 Task: Learn more about a career.
Action: Mouse moved to (846, 106)
Screenshot: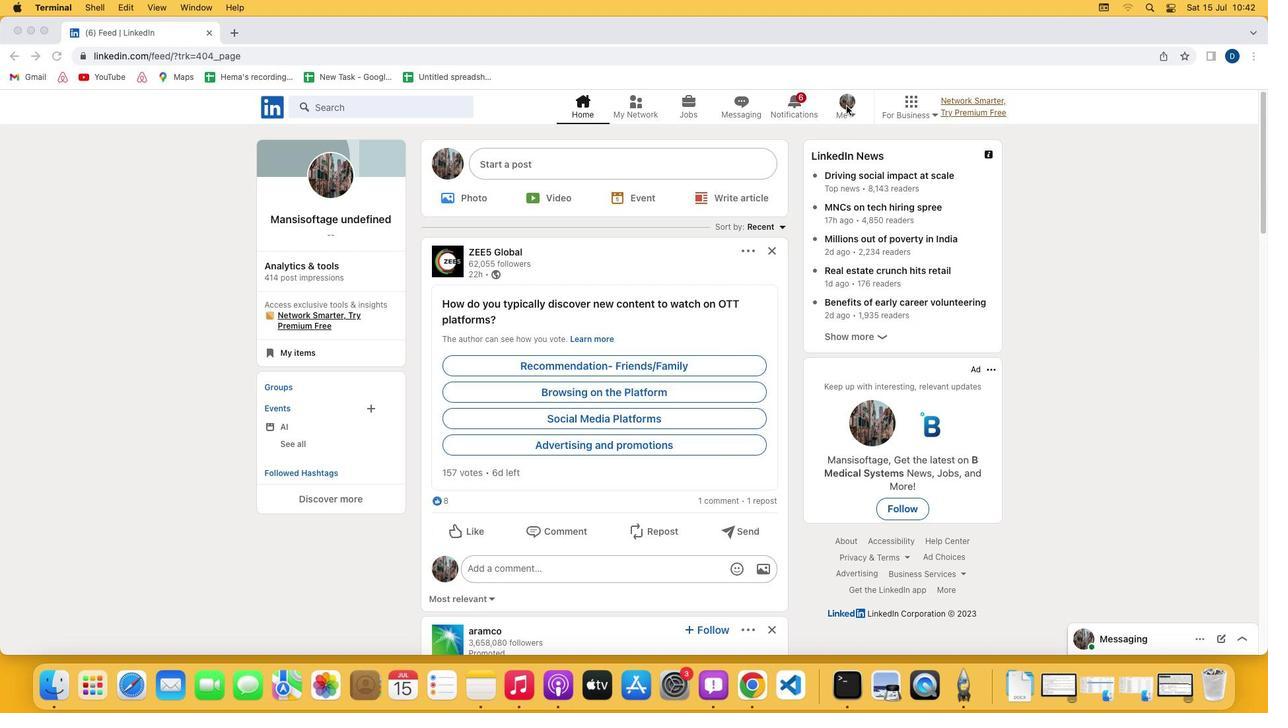 
Action: Mouse pressed left at (846, 106)
Screenshot: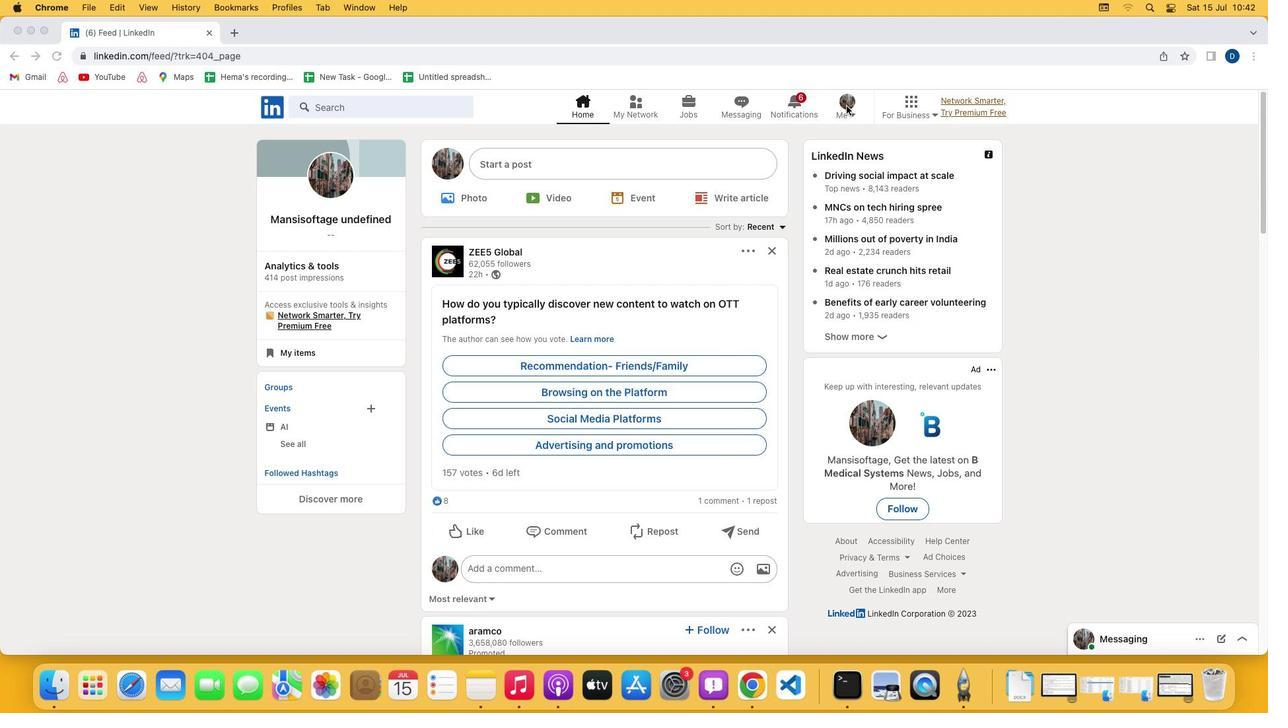 
Action: Mouse pressed left at (846, 106)
Screenshot: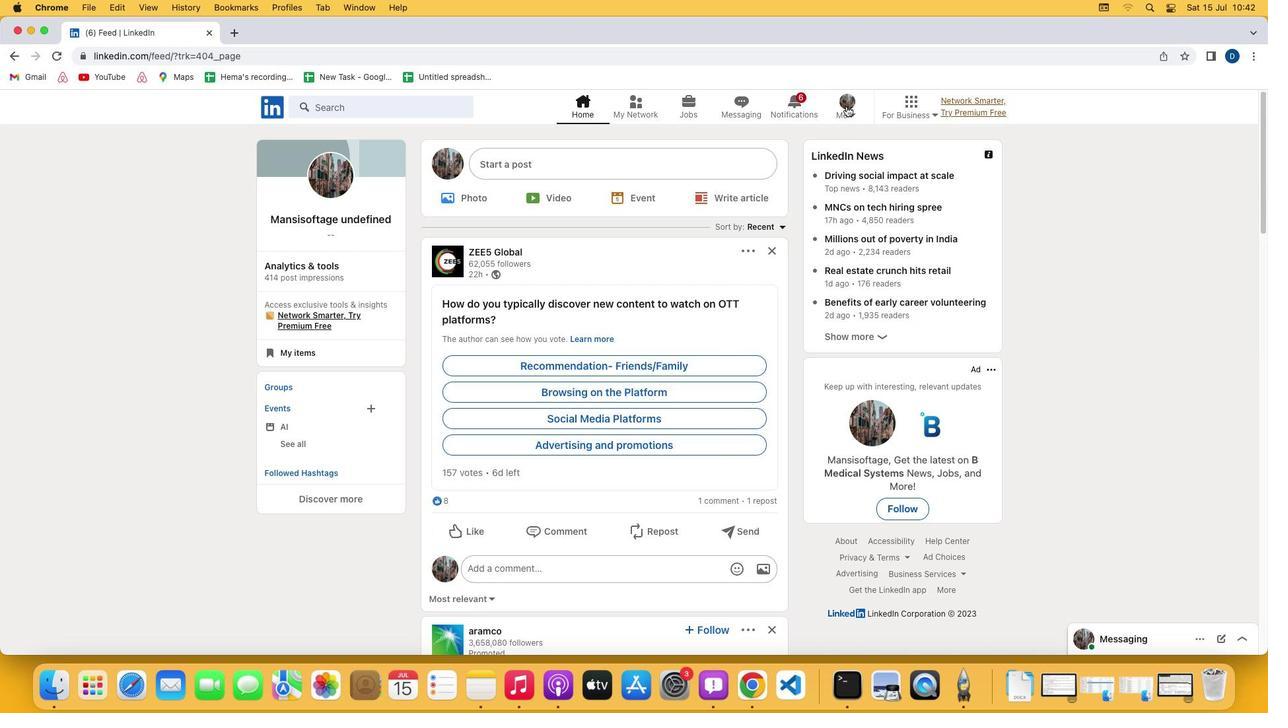 
Action: Mouse moved to (756, 249)
Screenshot: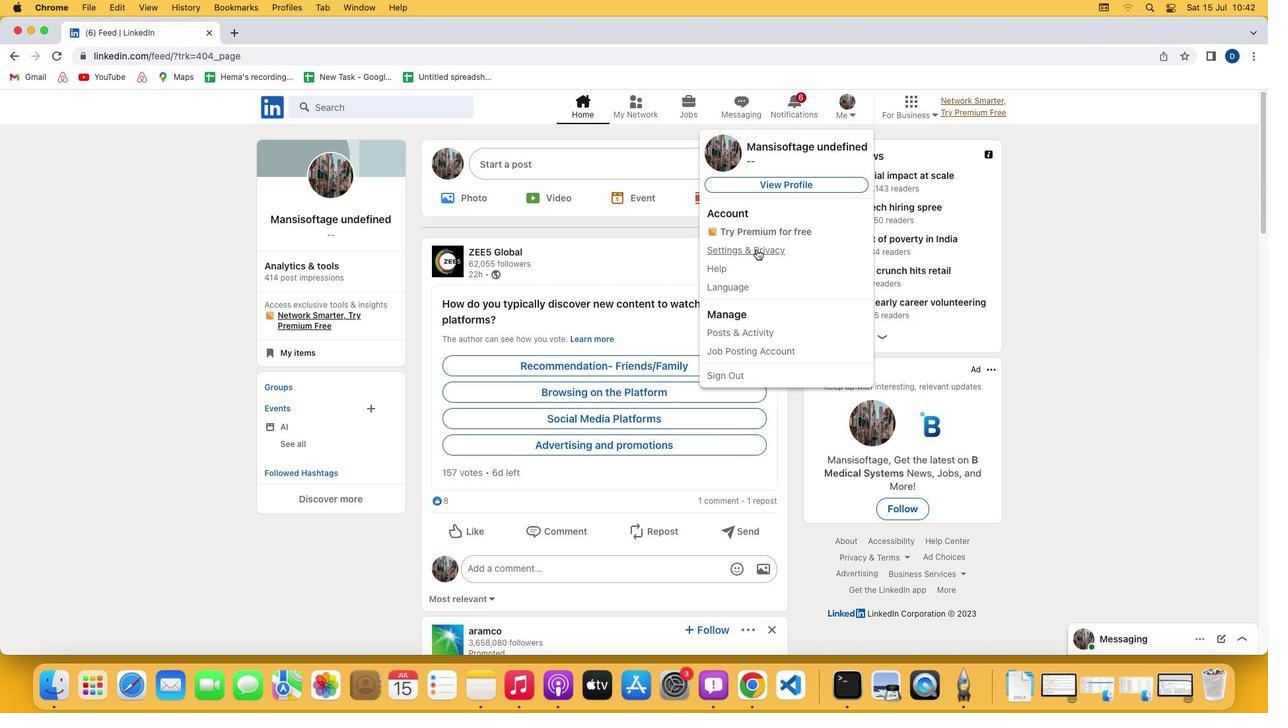 
Action: Mouse pressed left at (756, 249)
Screenshot: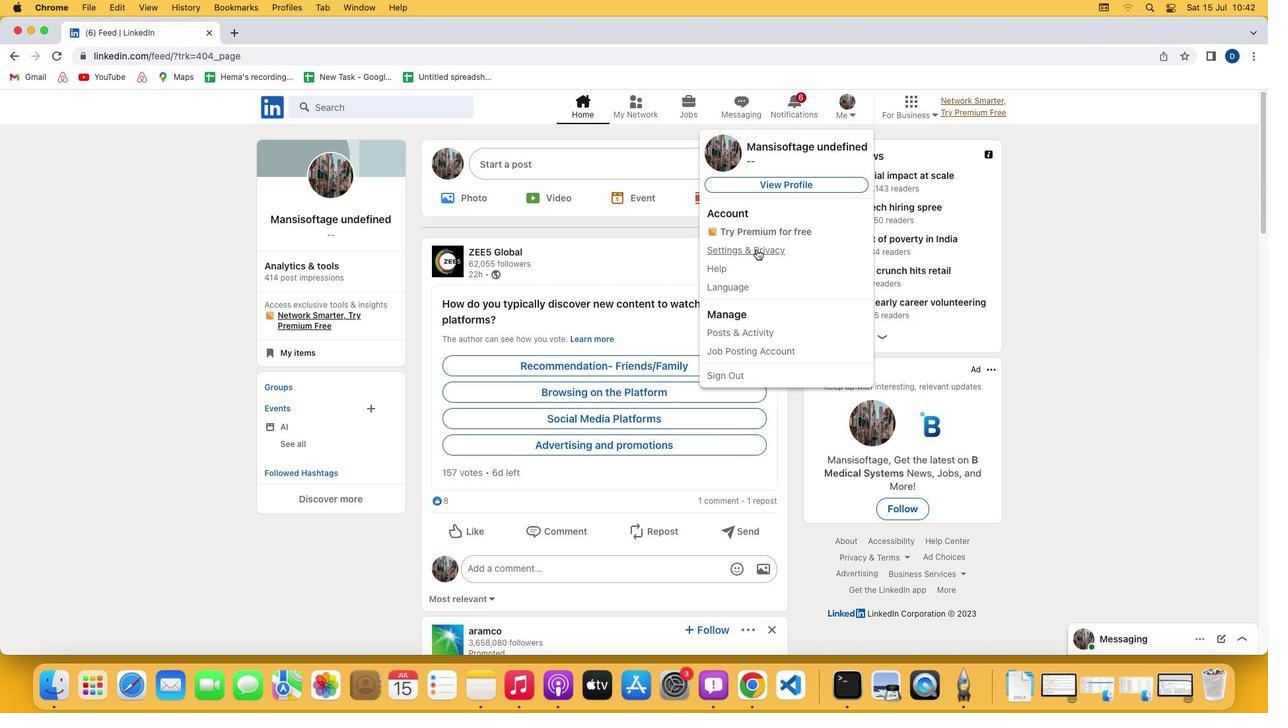 
Action: Mouse moved to (626, 444)
Screenshot: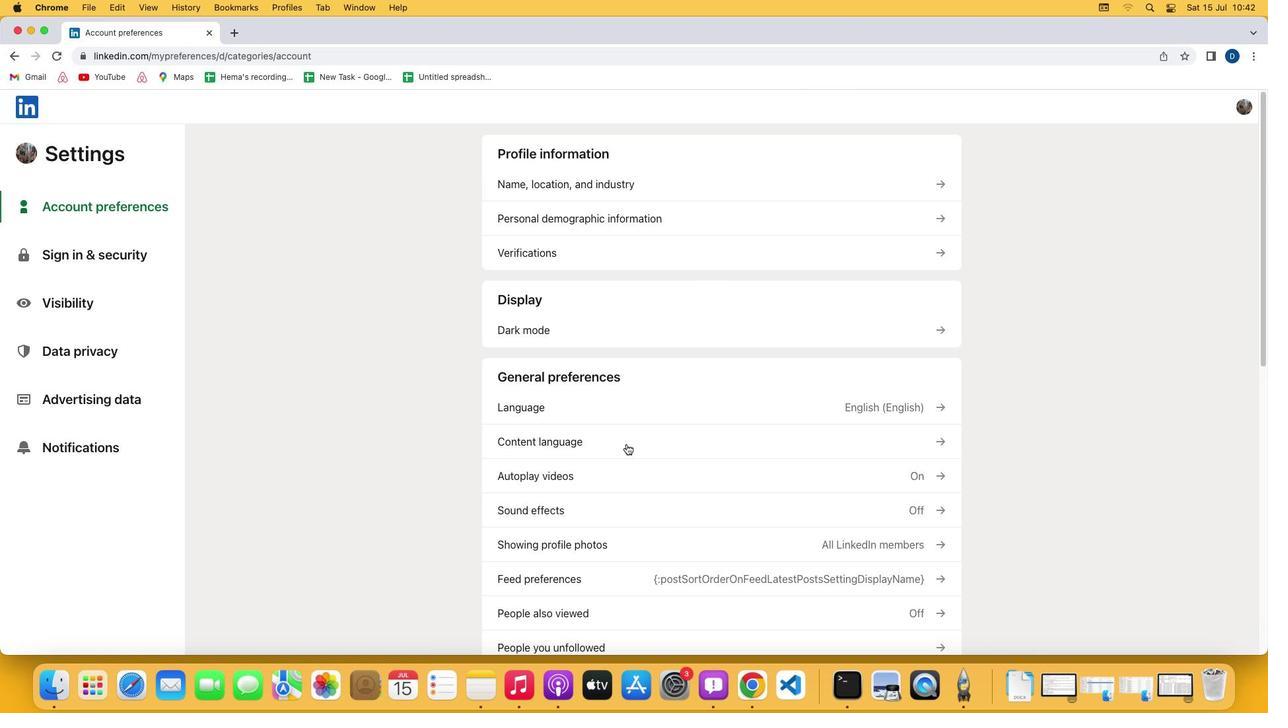 
Action: Mouse scrolled (626, 444) with delta (0, 0)
Screenshot: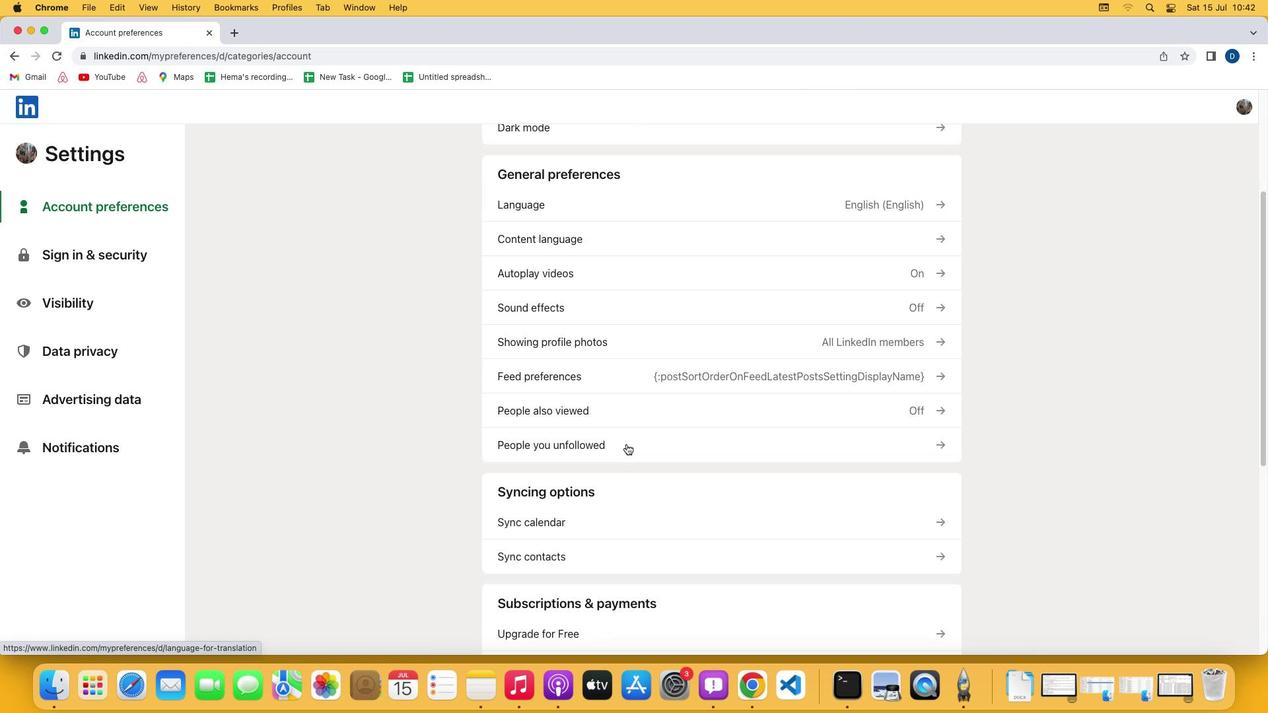 
Action: Mouse scrolled (626, 444) with delta (0, 0)
Screenshot: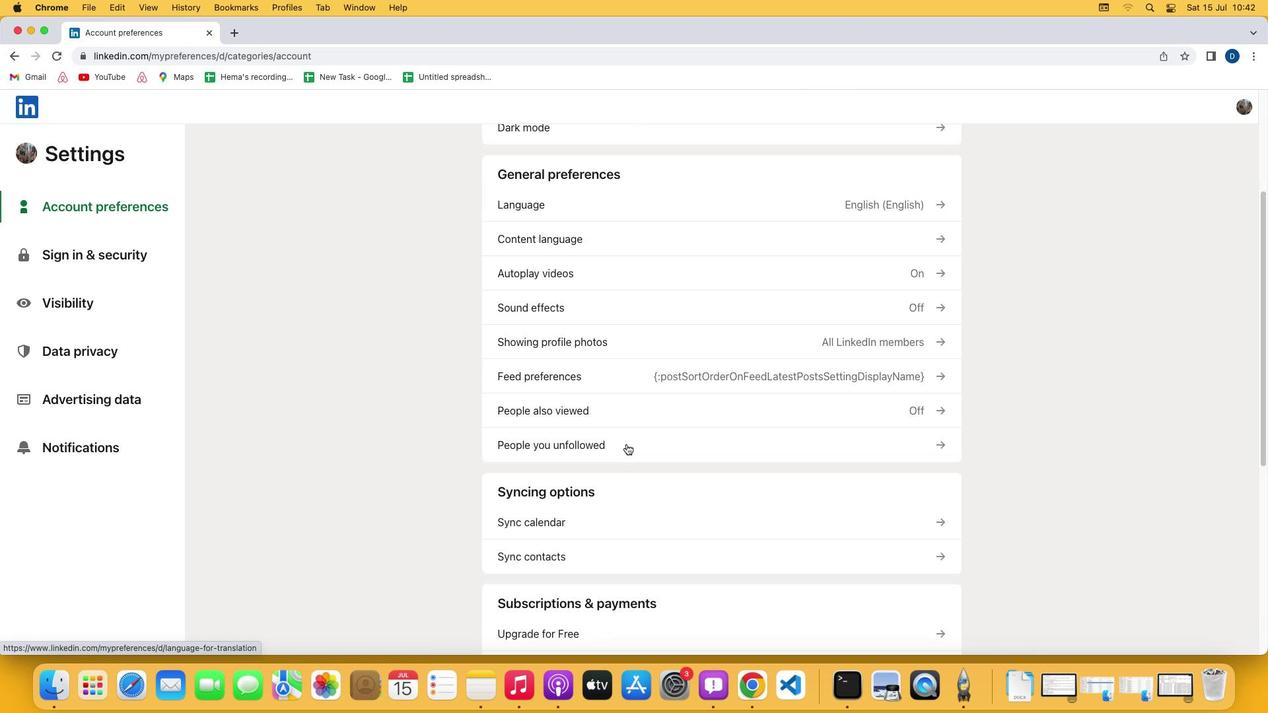 
Action: Mouse scrolled (626, 444) with delta (0, -1)
Screenshot: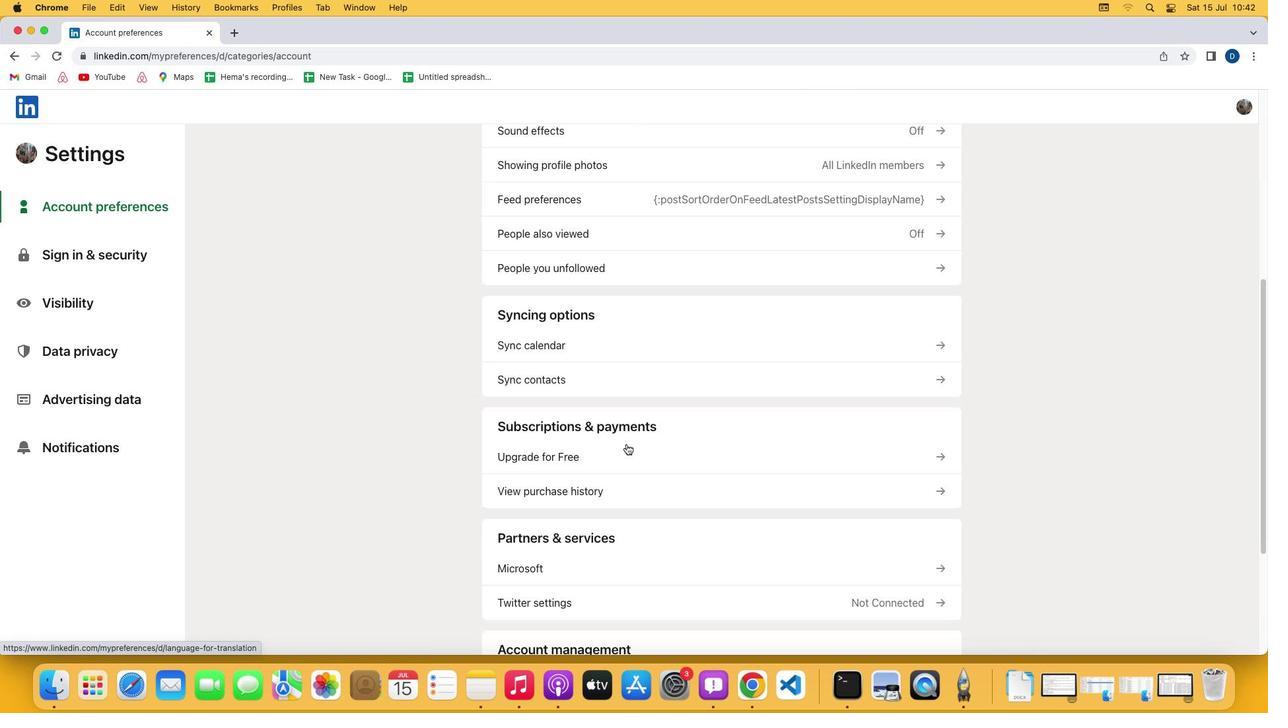 
Action: Mouse scrolled (626, 444) with delta (0, -3)
Screenshot: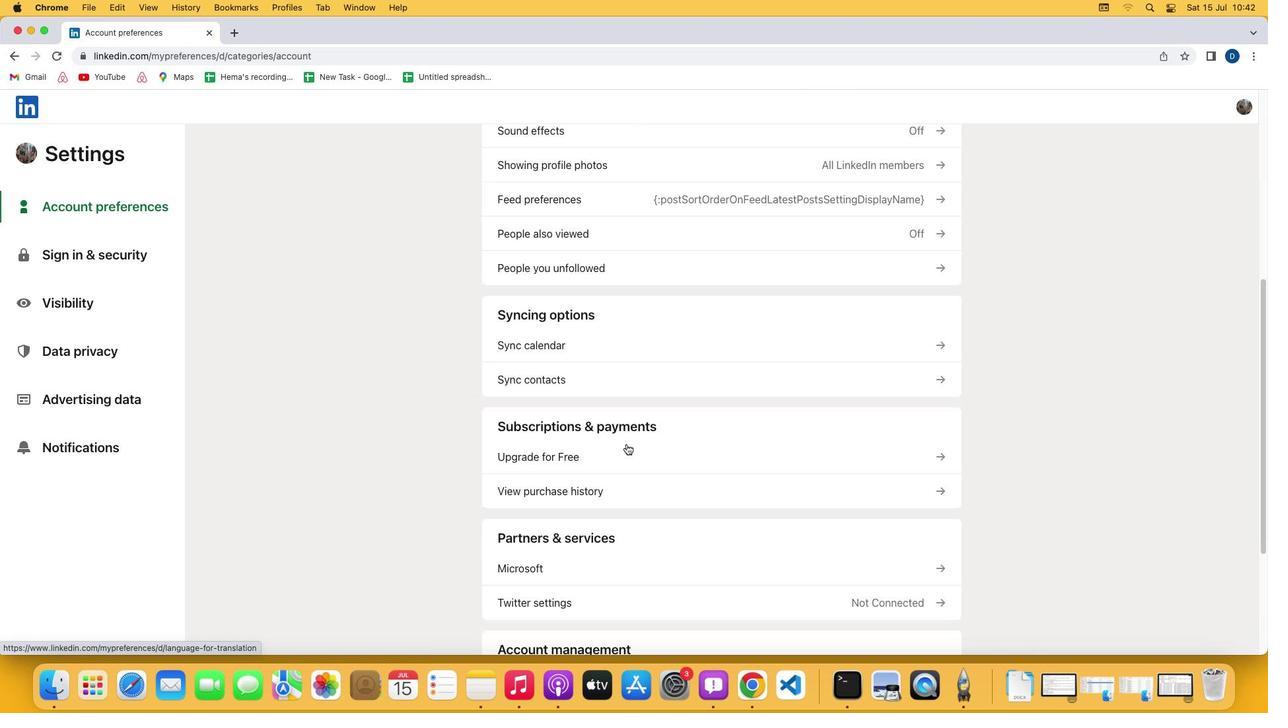 
Action: Mouse scrolled (626, 444) with delta (0, -3)
Screenshot: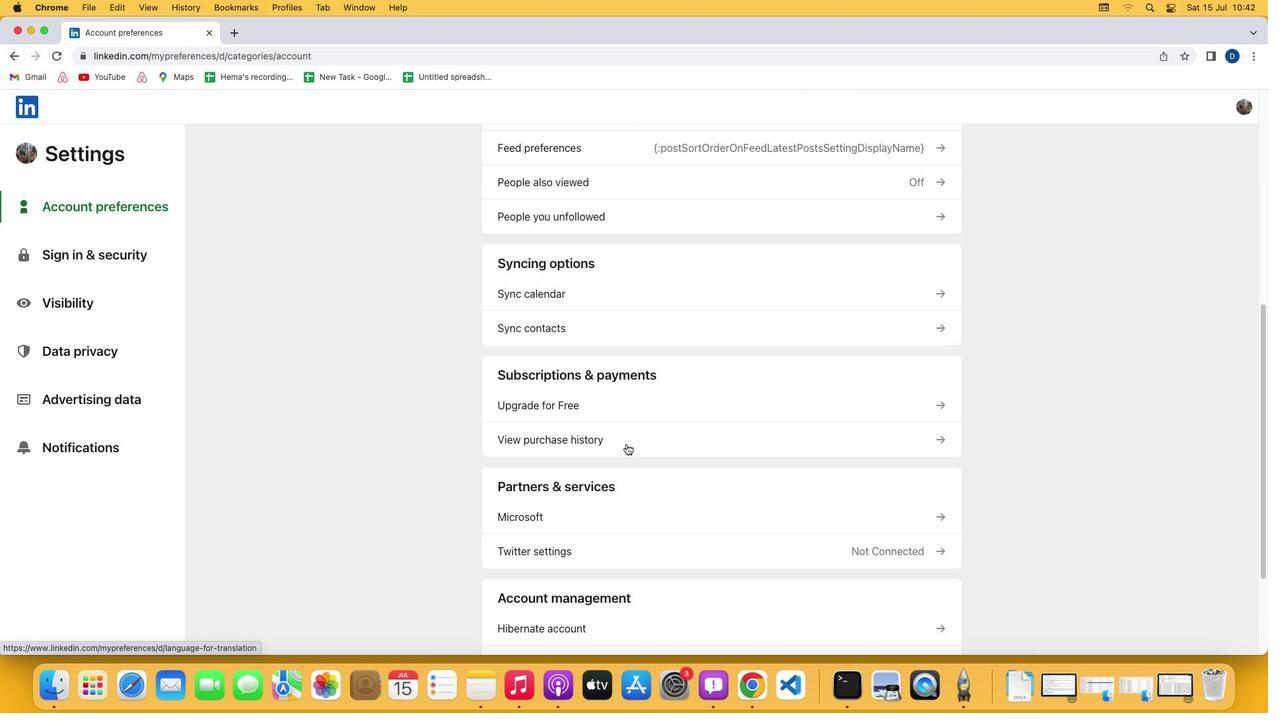 
Action: Mouse scrolled (626, 444) with delta (0, 0)
Screenshot: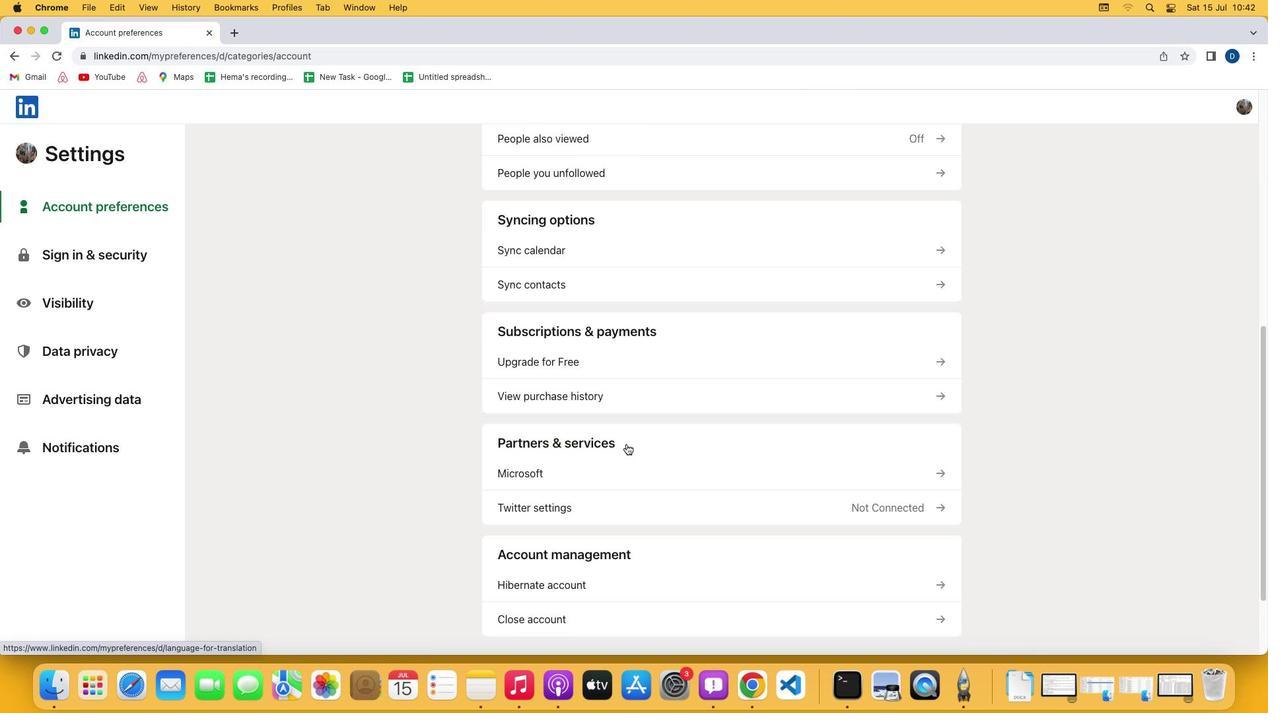 
Action: Mouse scrolled (626, 444) with delta (0, 0)
Screenshot: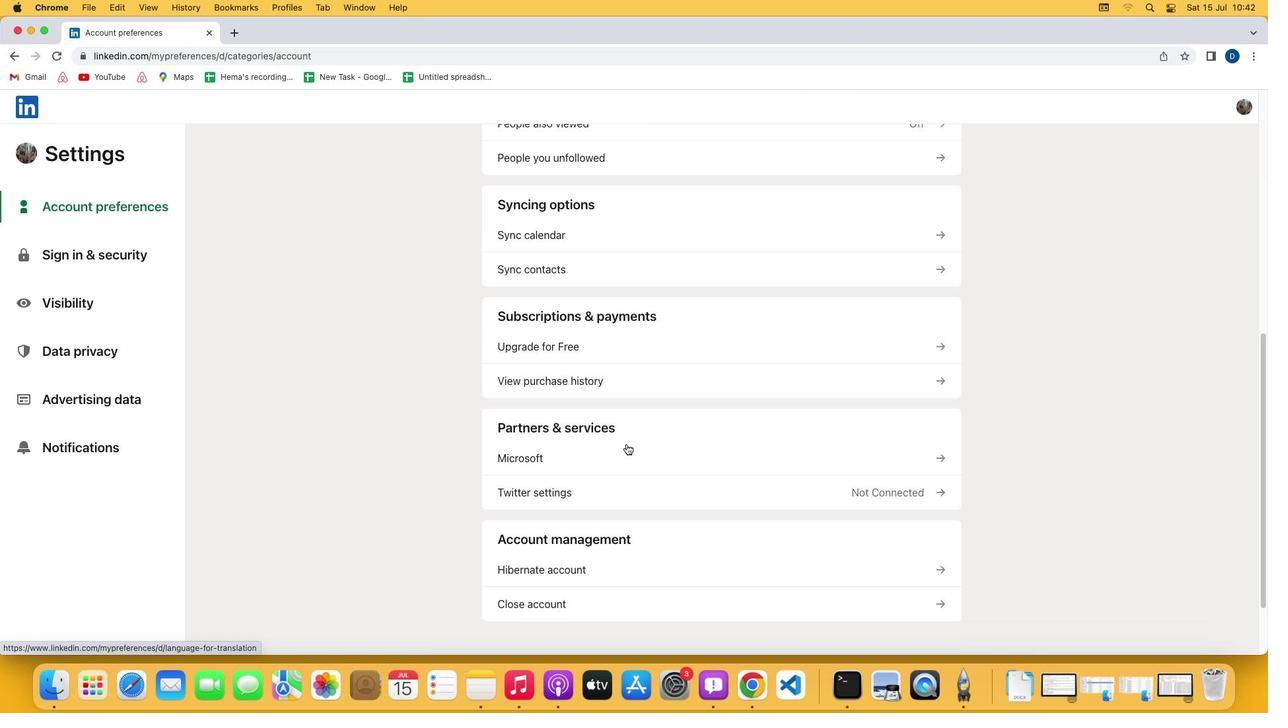 
Action: Mouse scrolled (626, 444) with delta (0, -1)
Screenshot: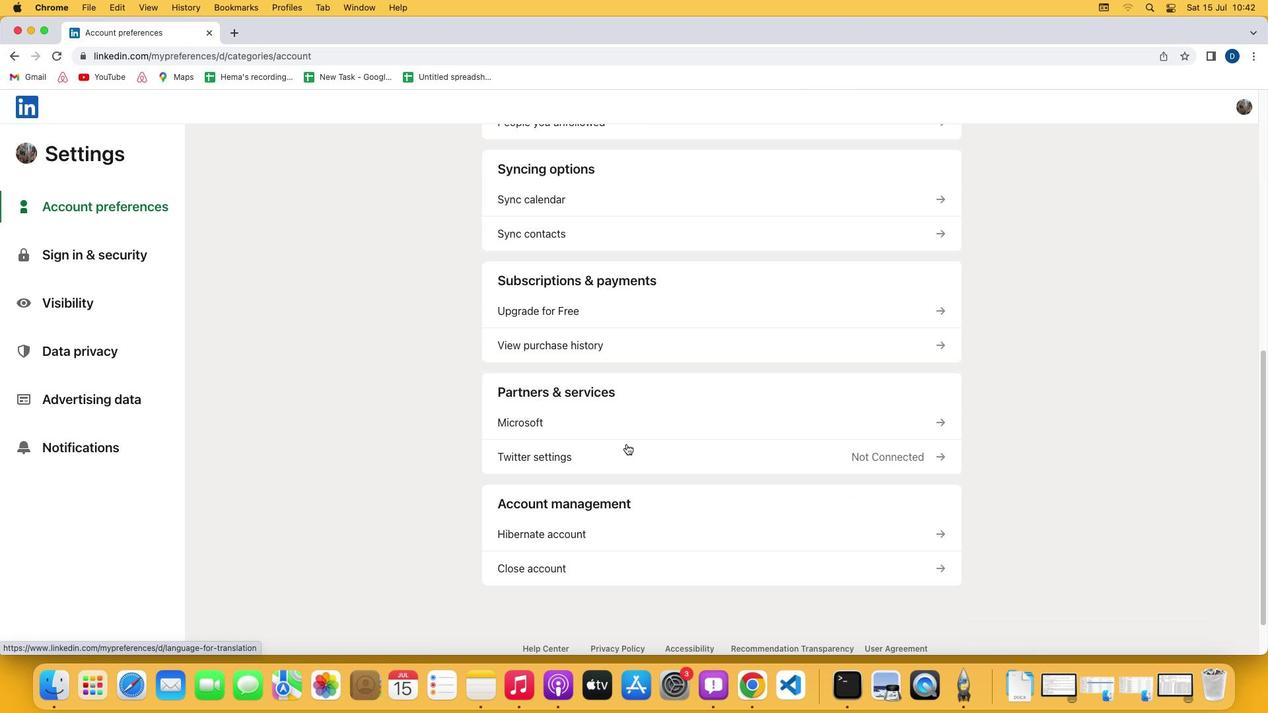 
Action: Mouse scrolled (626, 444) with delta (0, -3)
Screenshot: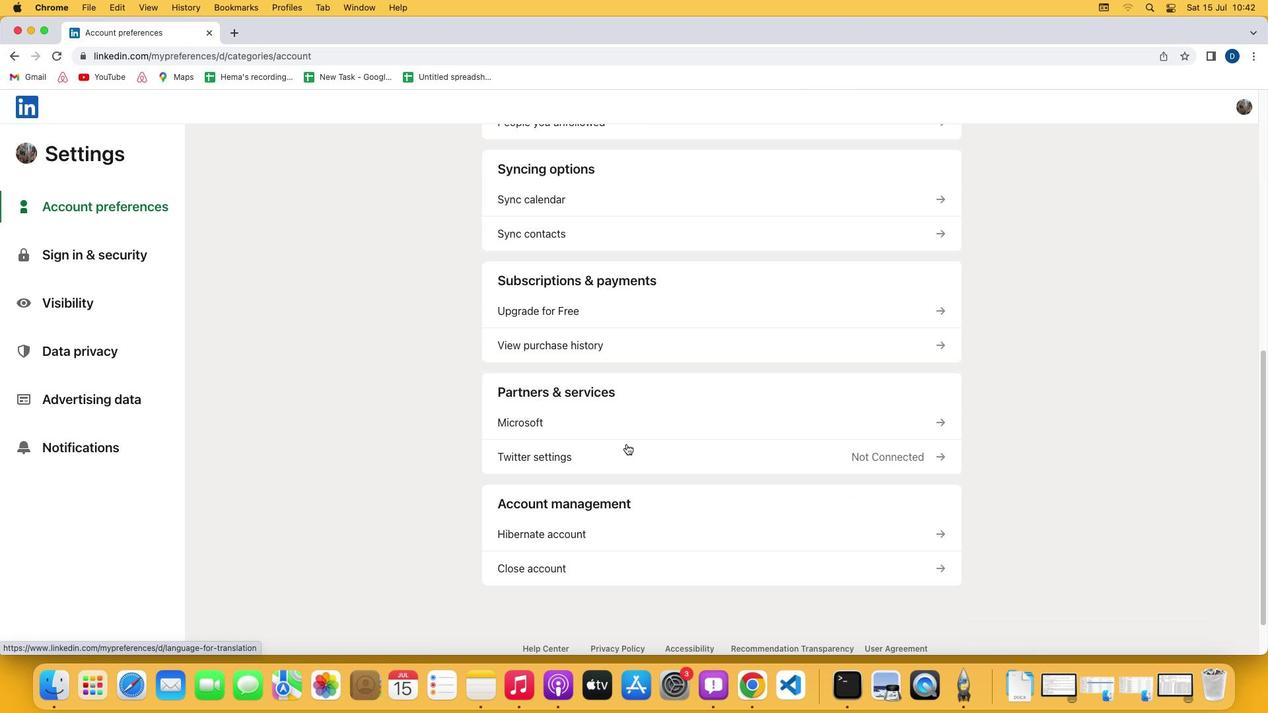 
Action: Mouse moved to (572, 255)
Screenshot: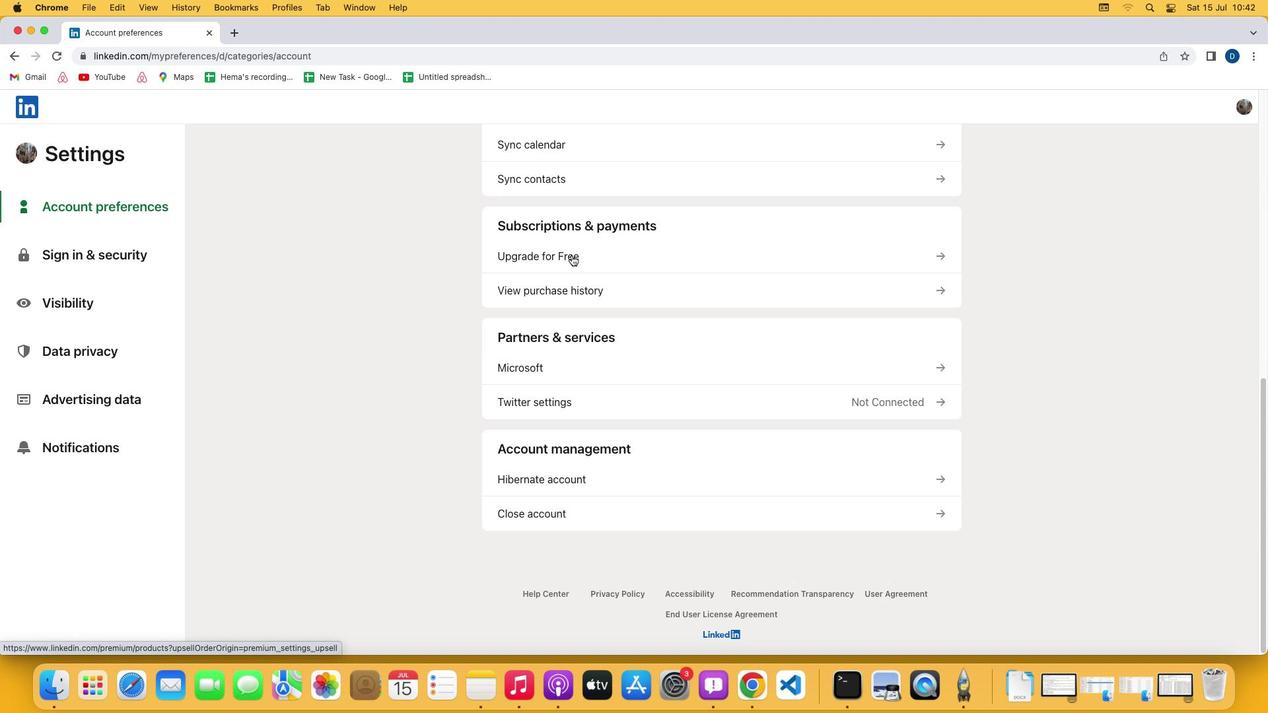 
Action: Mouse pressed left at (572, 255)
Screenshot: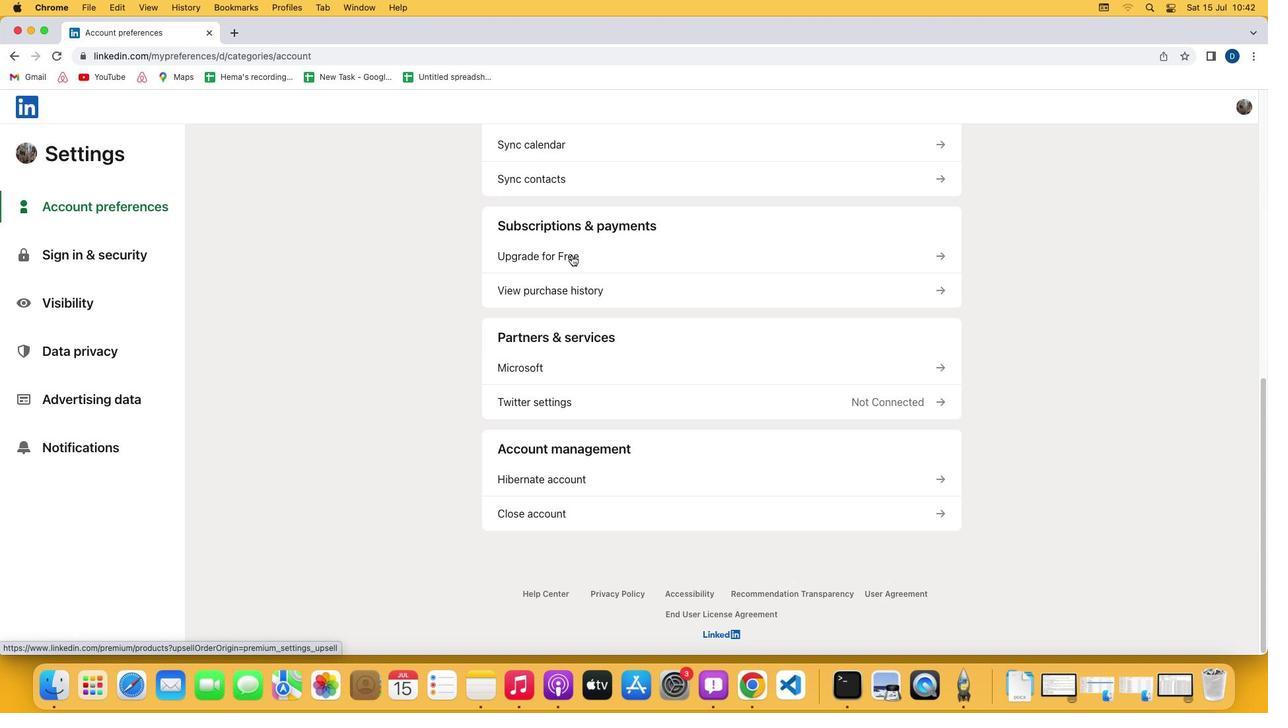 
Action: Mouse moved to (517, 361)
Screenshot: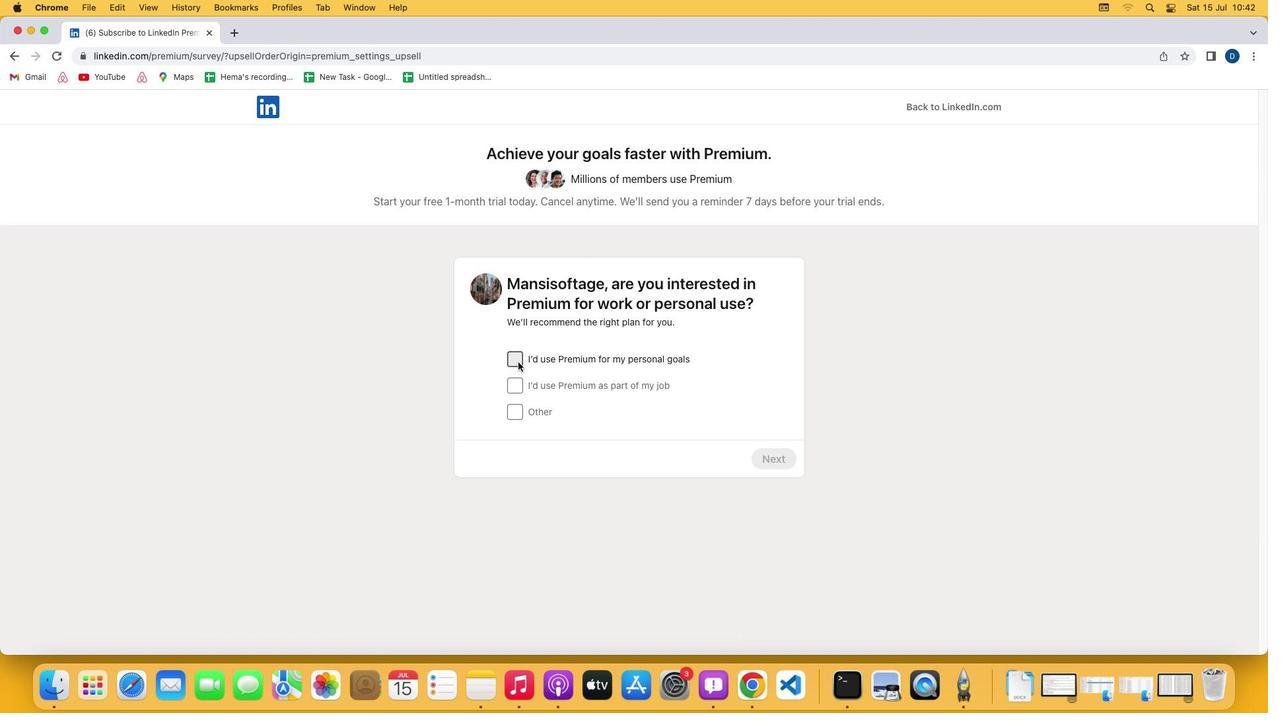 
Action: Mouse pressed left at (517, 361)
Screenshot: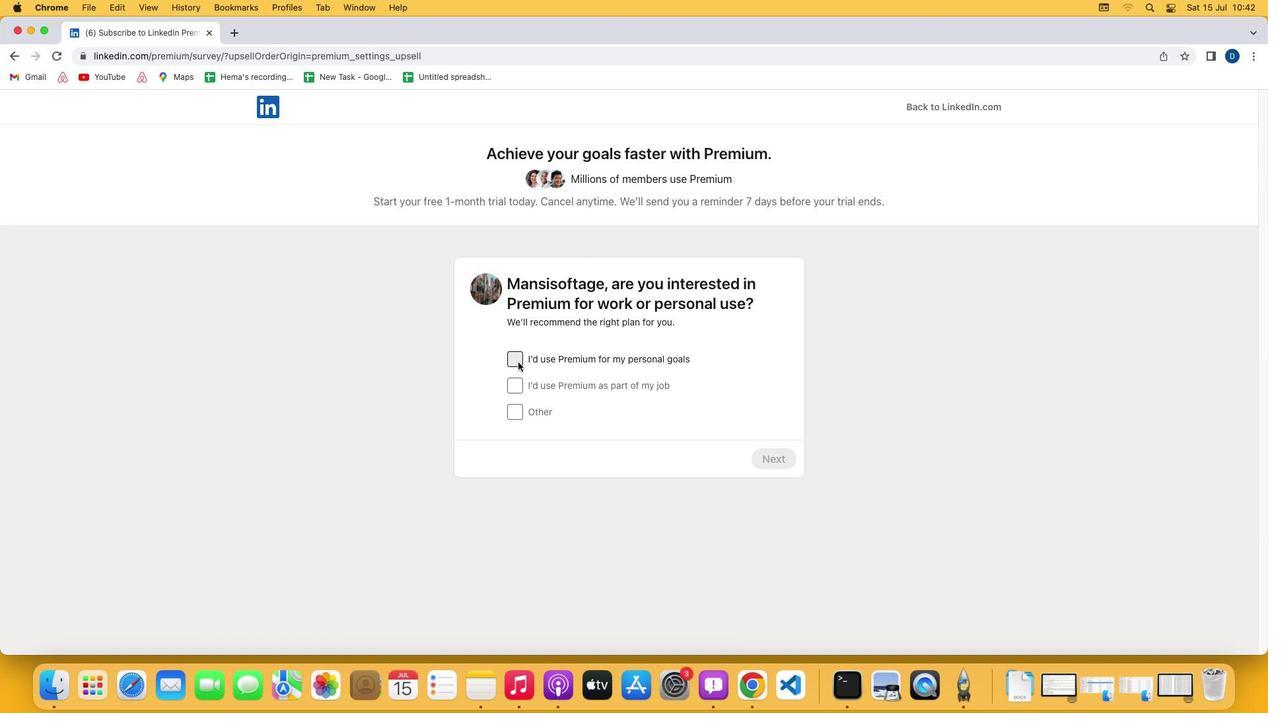 
Action: Mouse moved to (770, 455)
Screenshot: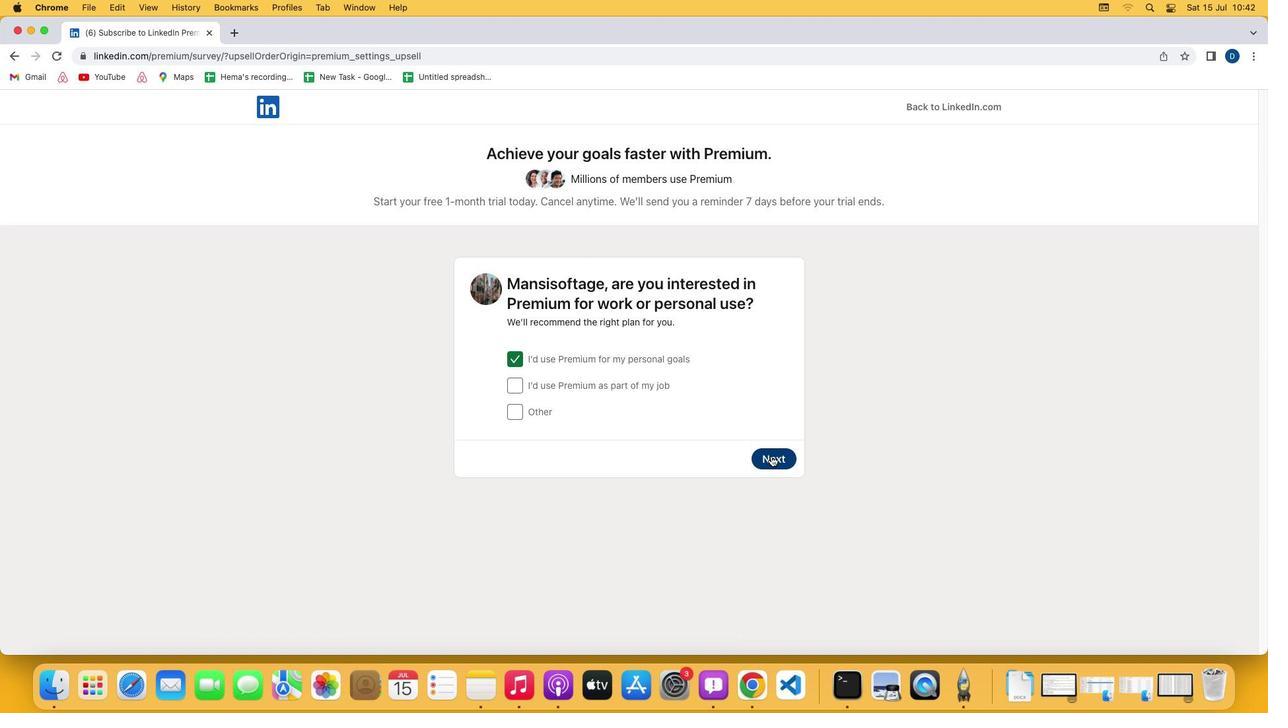 
Action: Mouse pressed left at (770, 455)
Screenshot: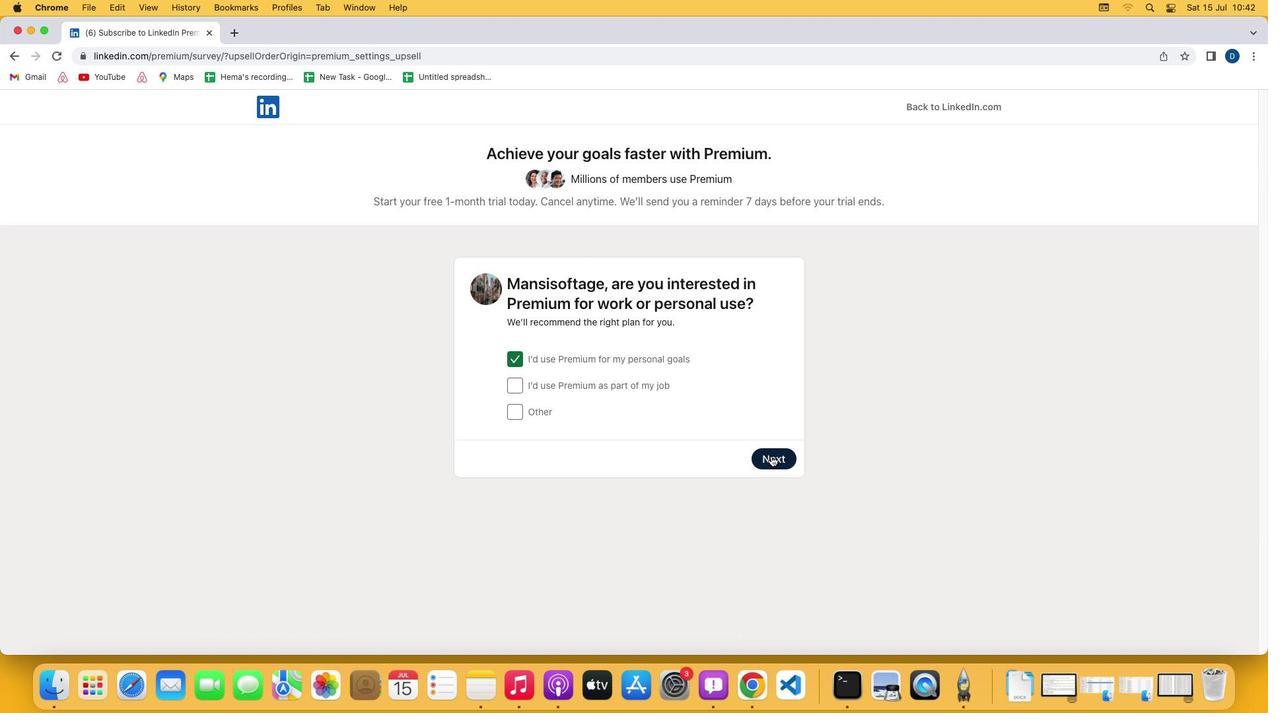 
Action: Mouse moved to (770, 535)
Screenshot: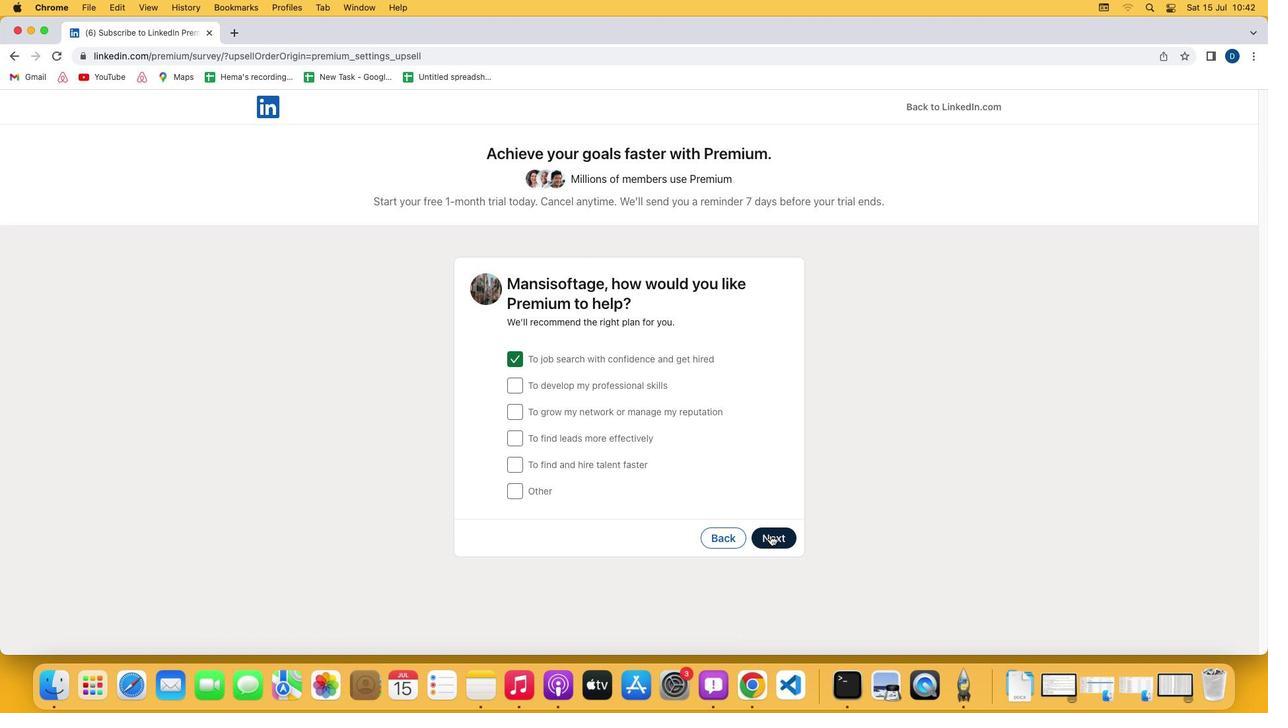 
Action: Mouse pressed left at (770, 535)
Screenshot: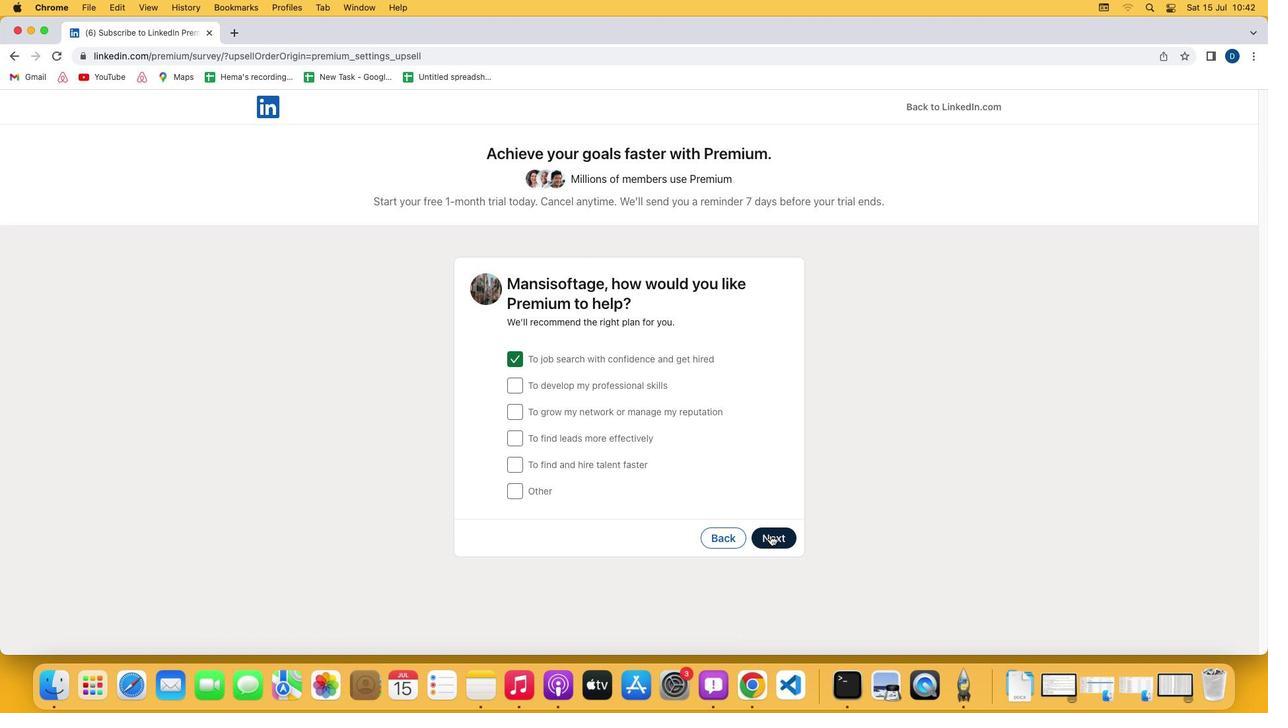 
Action: Mouse moved to (517, 410)
Screenshot: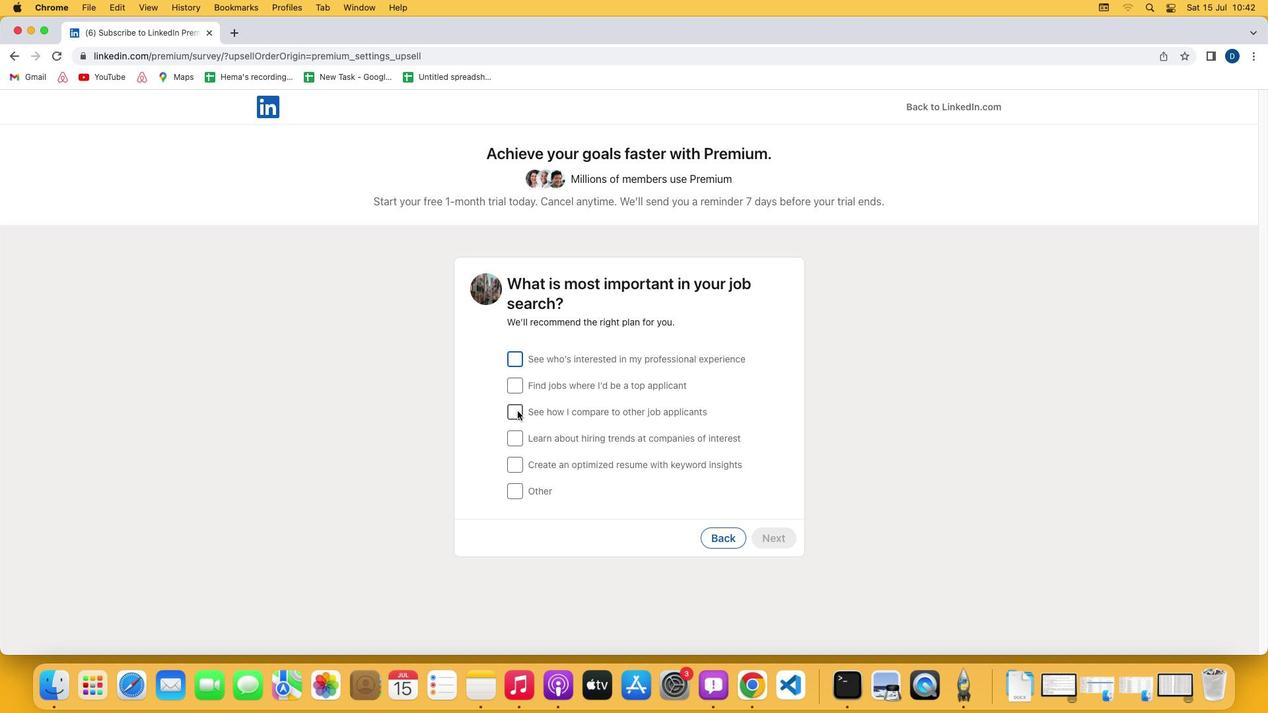 
Action: Mouse pressed left at (517, 410)
Screenshot: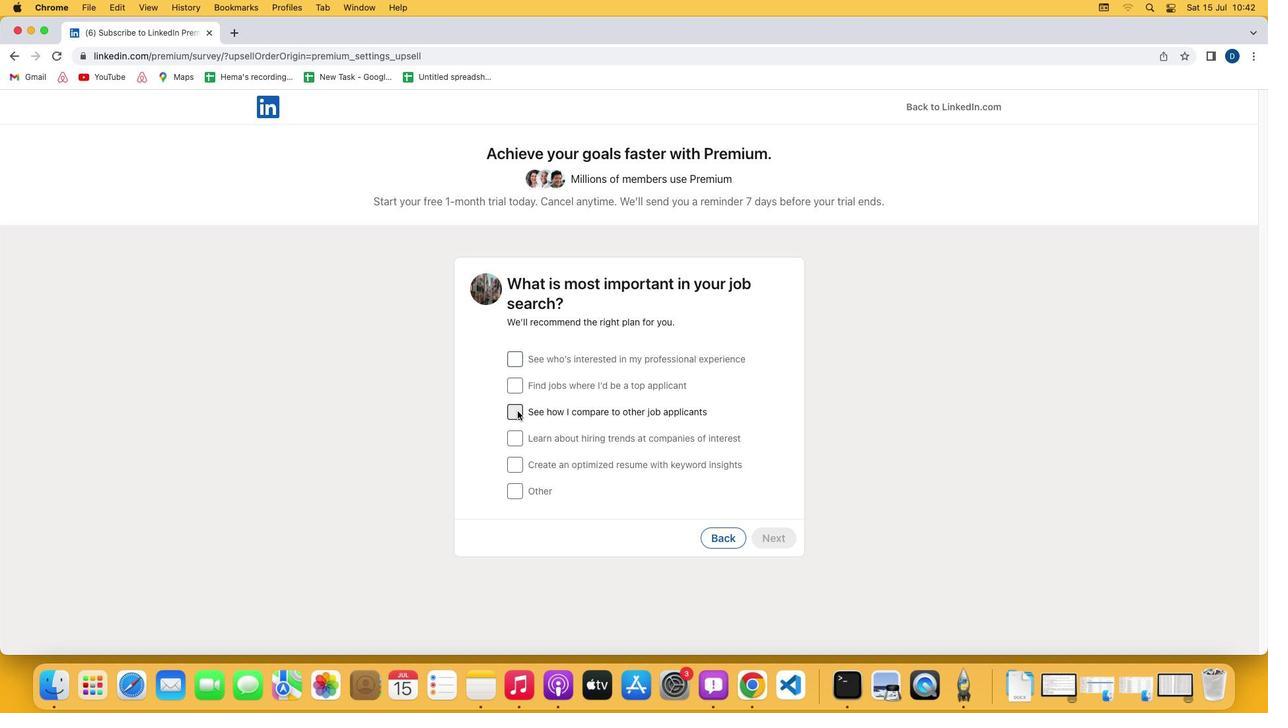 
Action: Mouse moved to (772, 538)
Screenshot: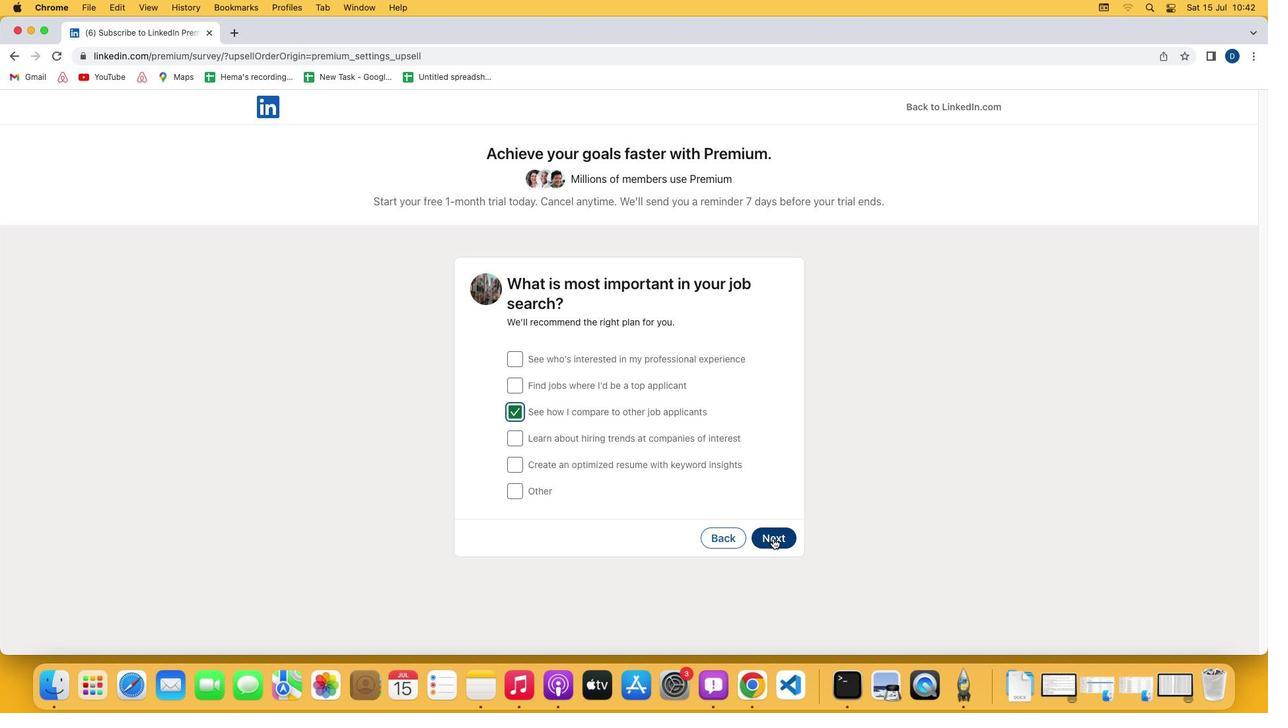 
Action: Mouse pressed left at (772, 538)
Screenshot: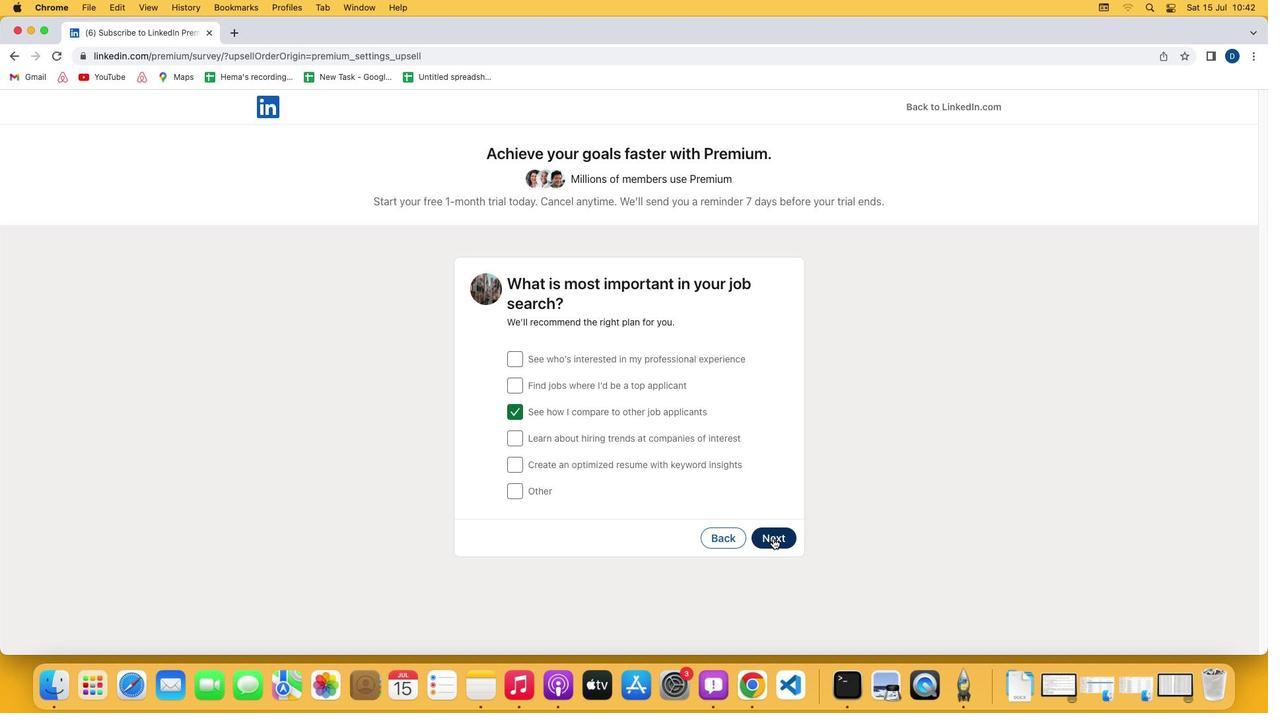 
Action: Mouse moved to (679, 515)
Screenshot: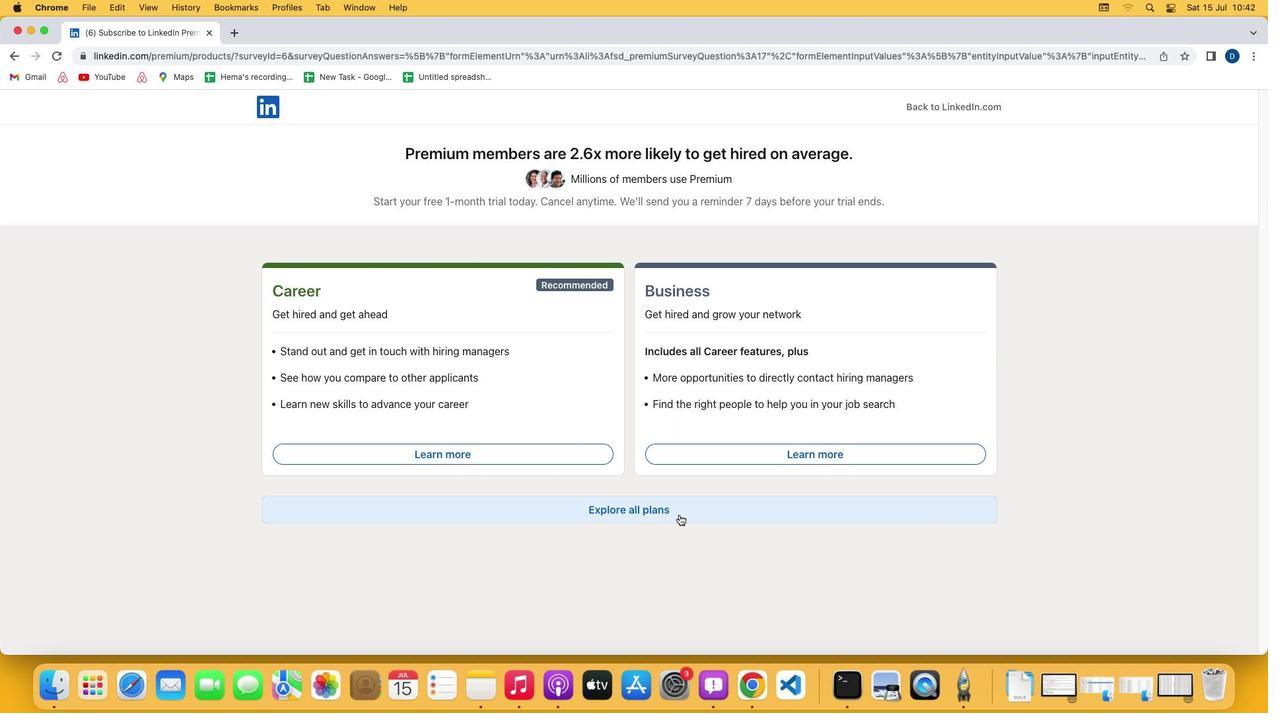 
Action: Mouse pressed left at (679, 515)
Screenshot: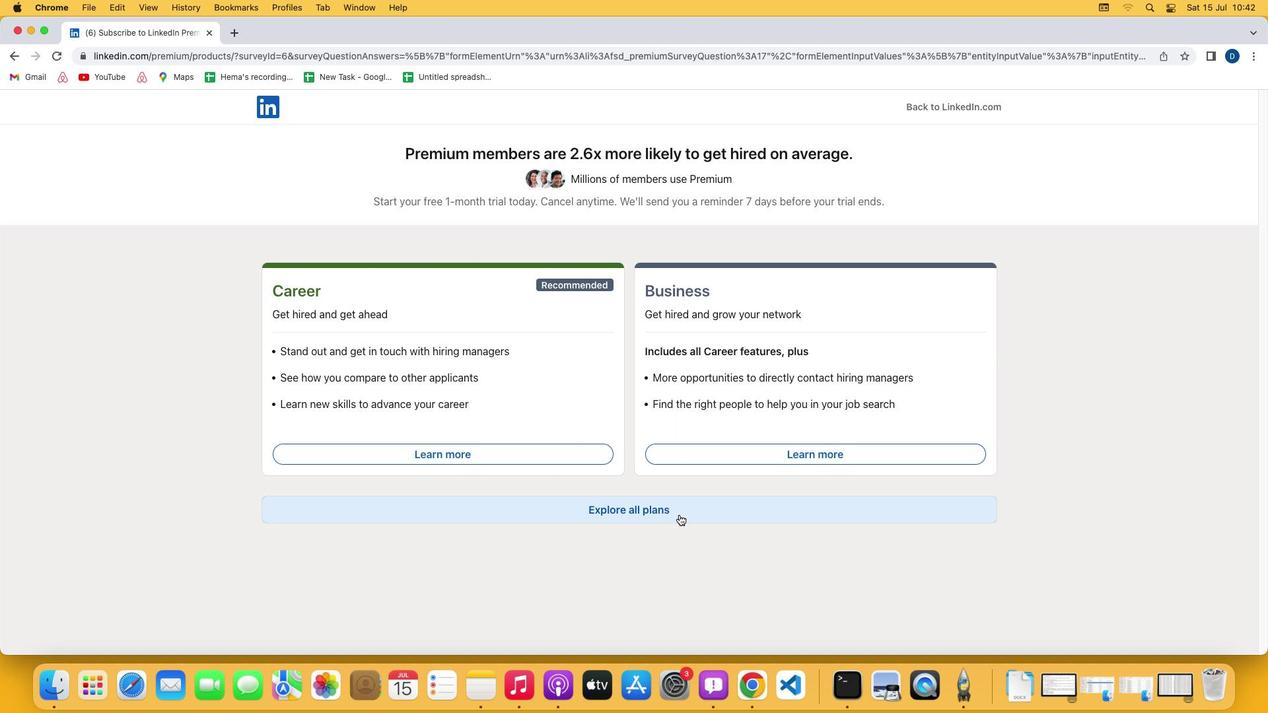 
Action: Mouse moved to (376, 547)
Screenshot: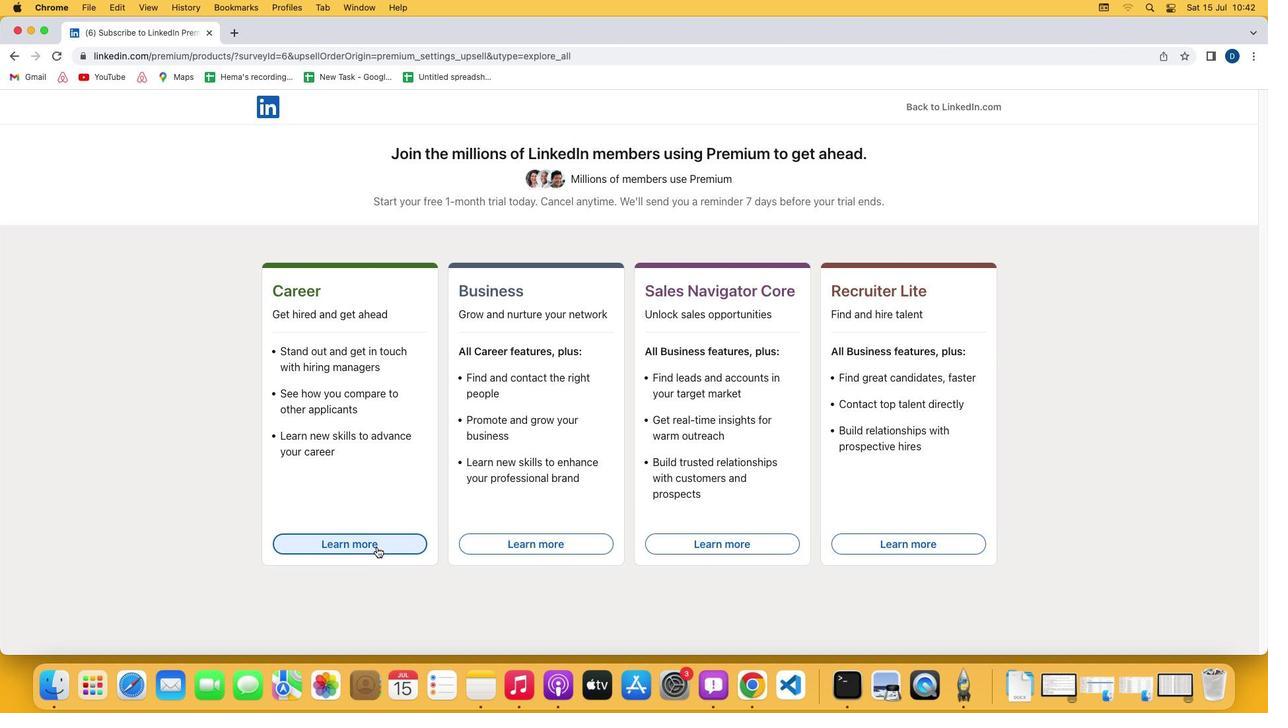 
Action: Mouse pressed left at (376, 547)
Screenshot: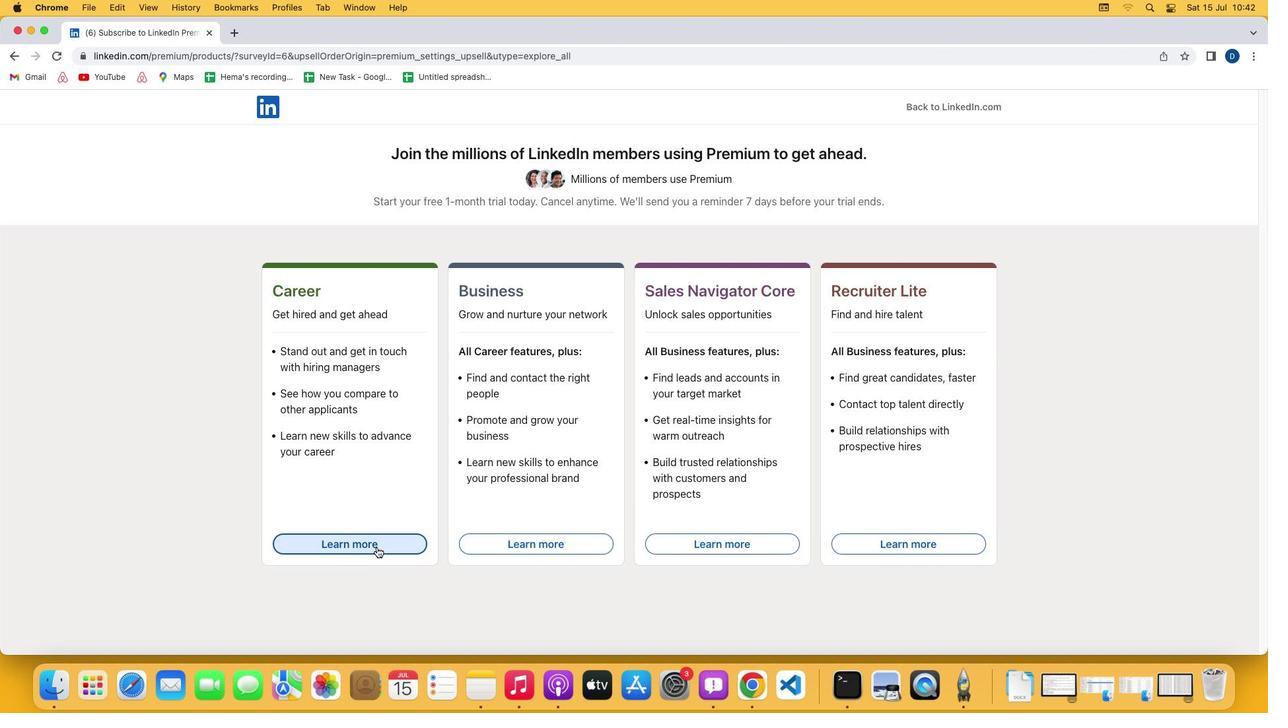 
